 Task: Select service illustration.
Action: Mouse moved to (604, 197)
Screenshot: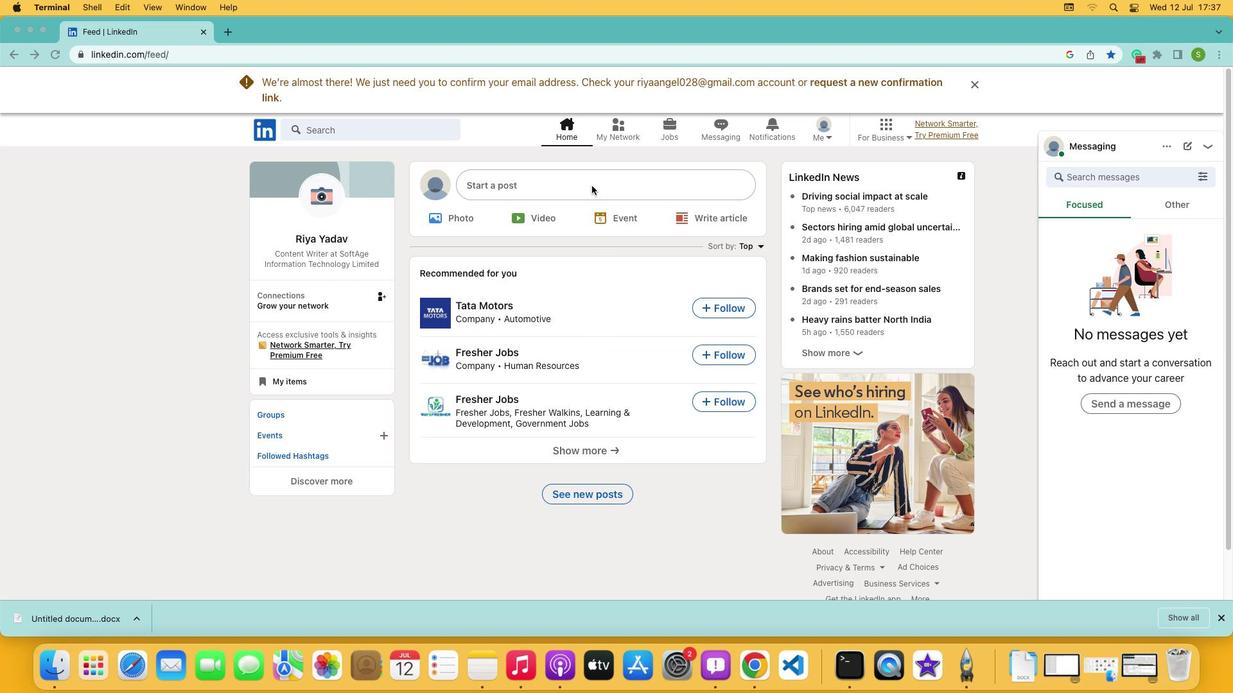 
Action: Mouse pressed left at (604, 197)
Screenshot: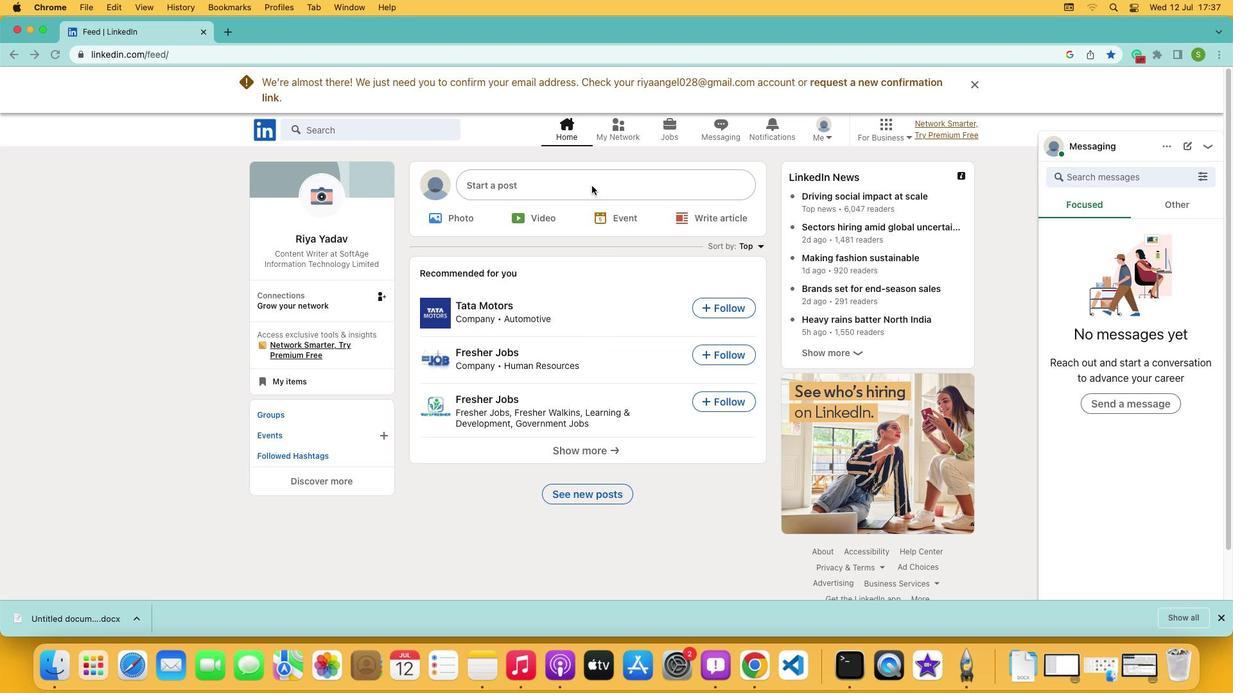 
Action: Mouse moved to (603, 197)
Screenshot: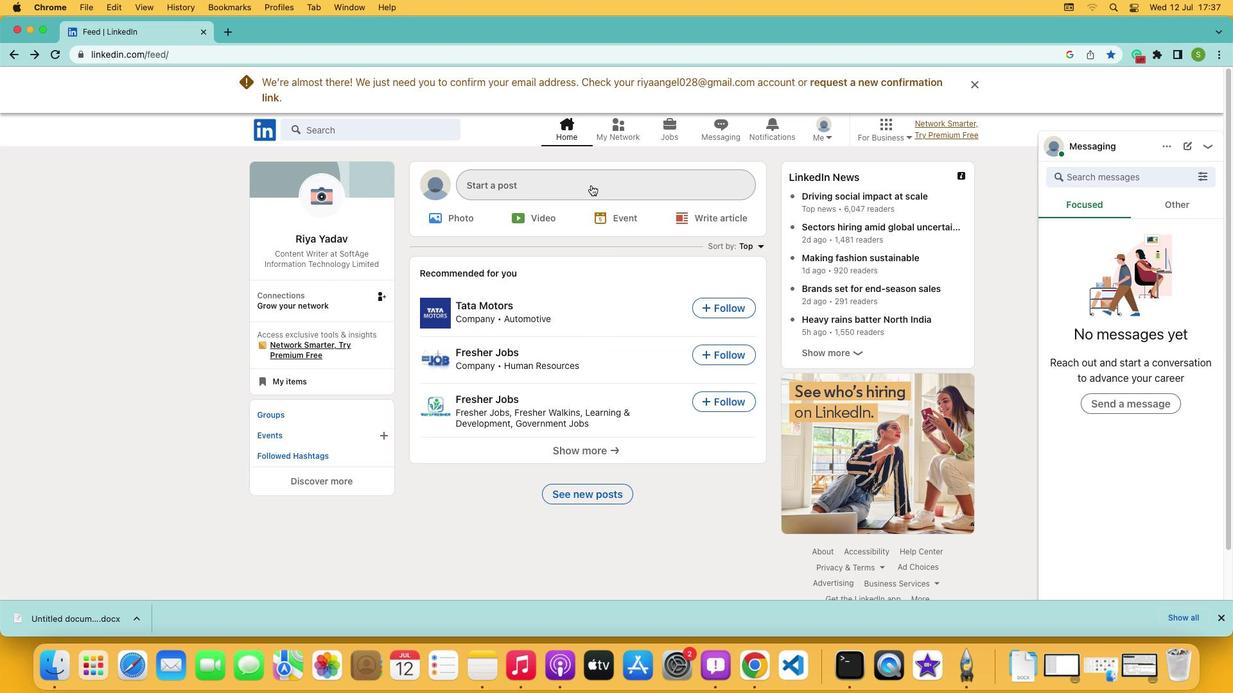 
Action: Mouse pressed left at (603, 197)
Screenshot: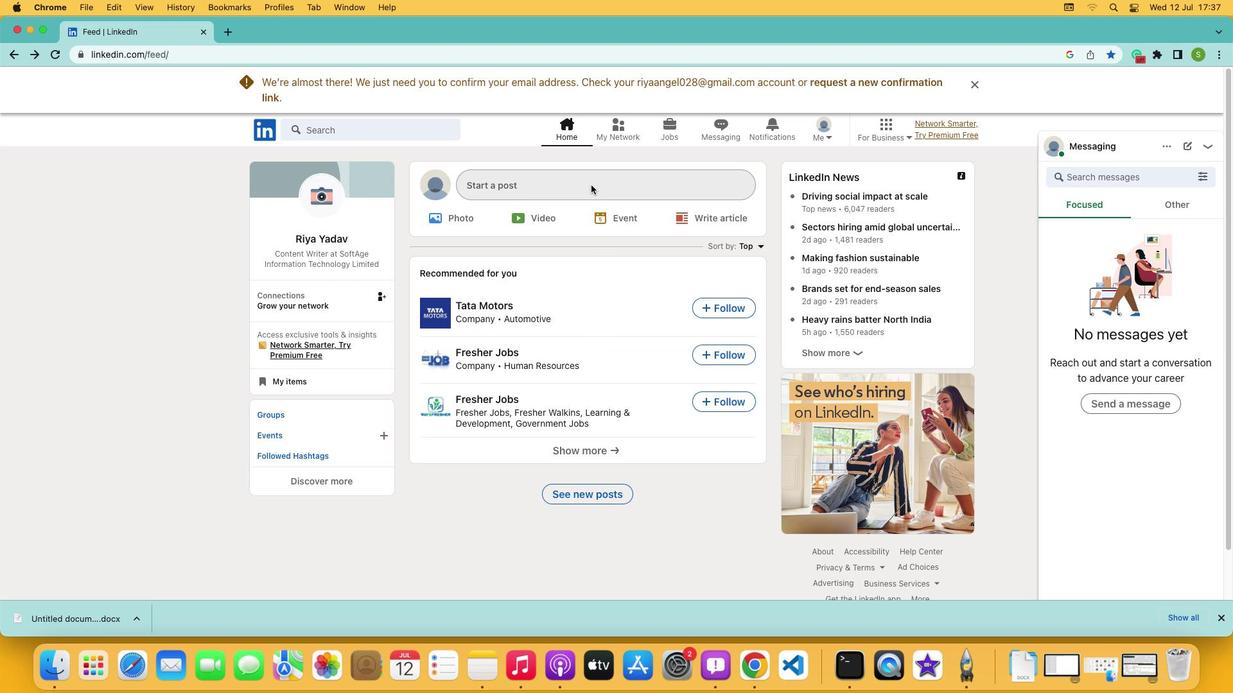 
Action: Mouse moved to (556, 395)
Screenshot: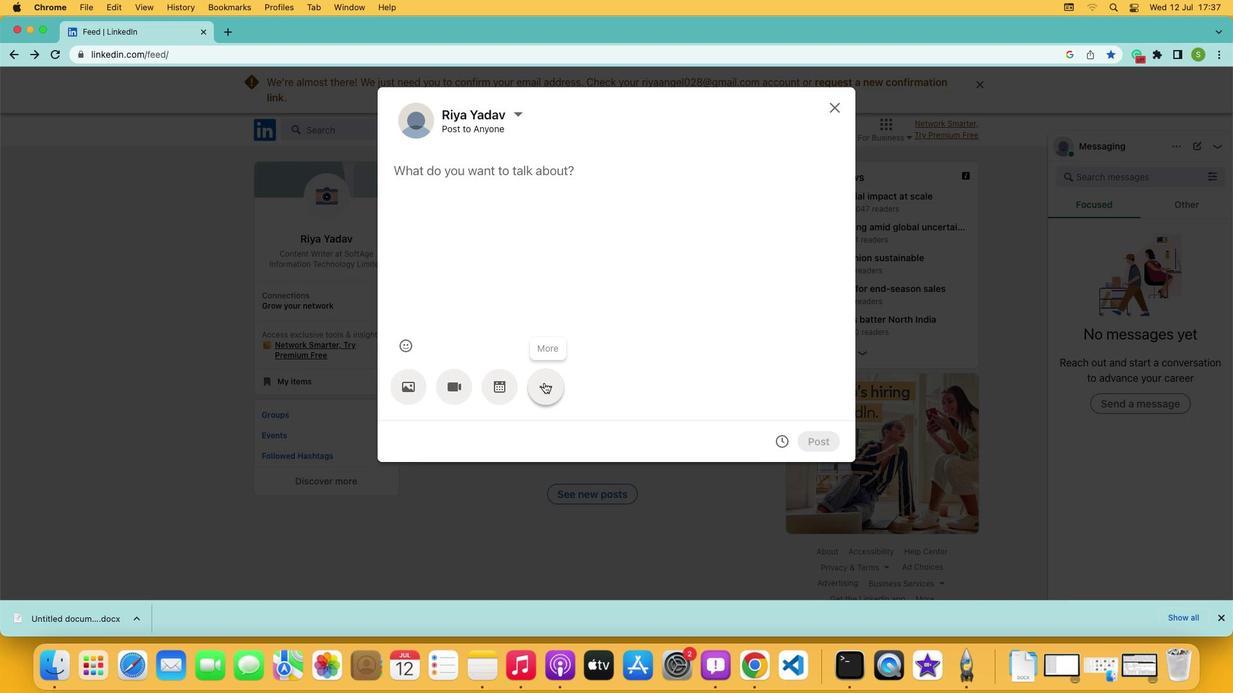 
Action: Mouse pressed left at (556, 395)
Screenshot: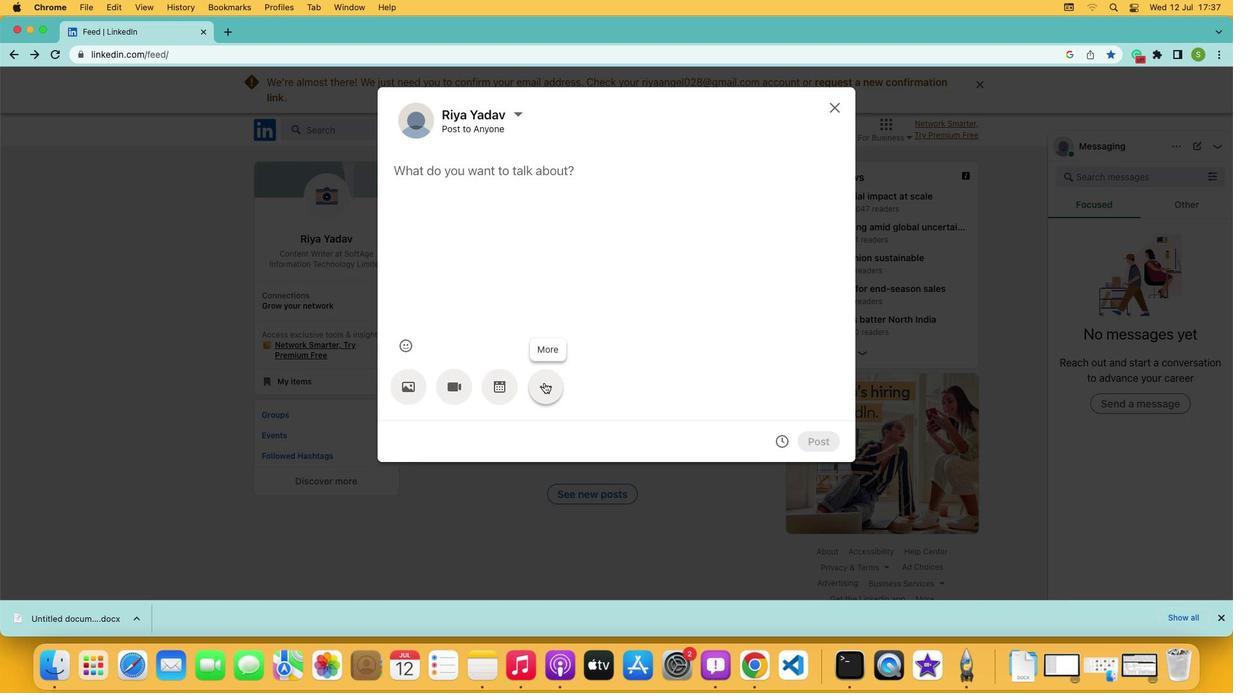 
Action: Mouse moved to (750, 398)
Screenshot: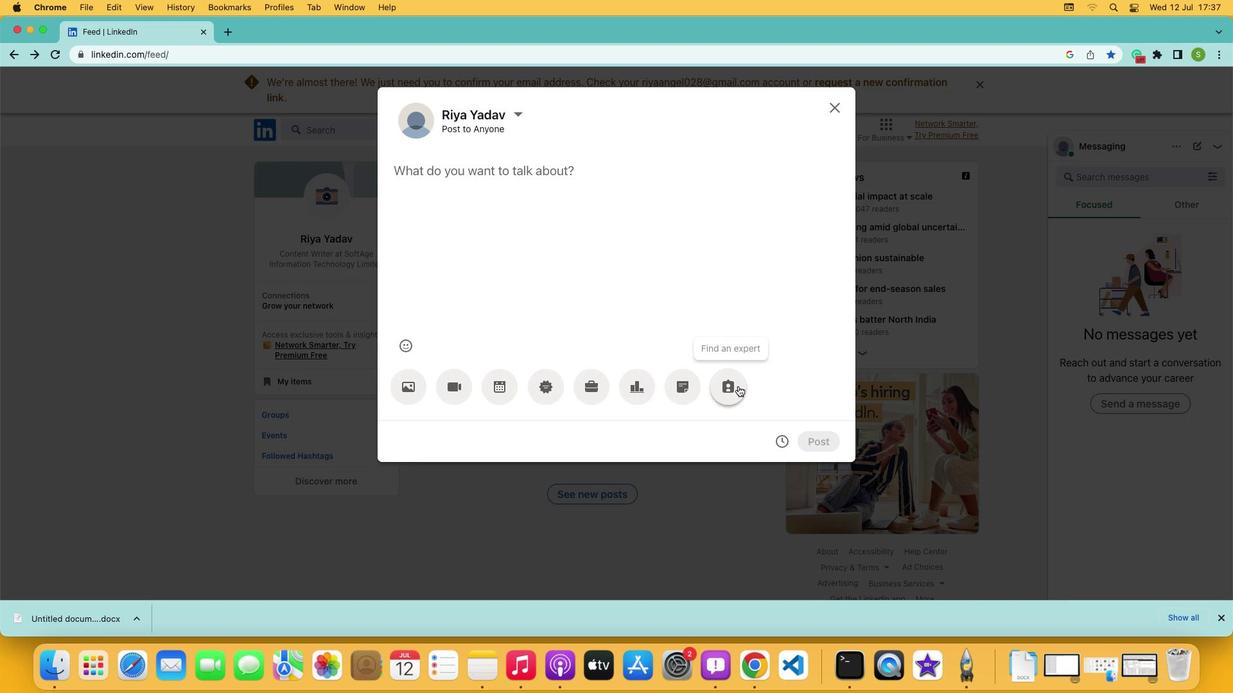 
Action: Mouse pressed left at (750, 398)
Screenshot: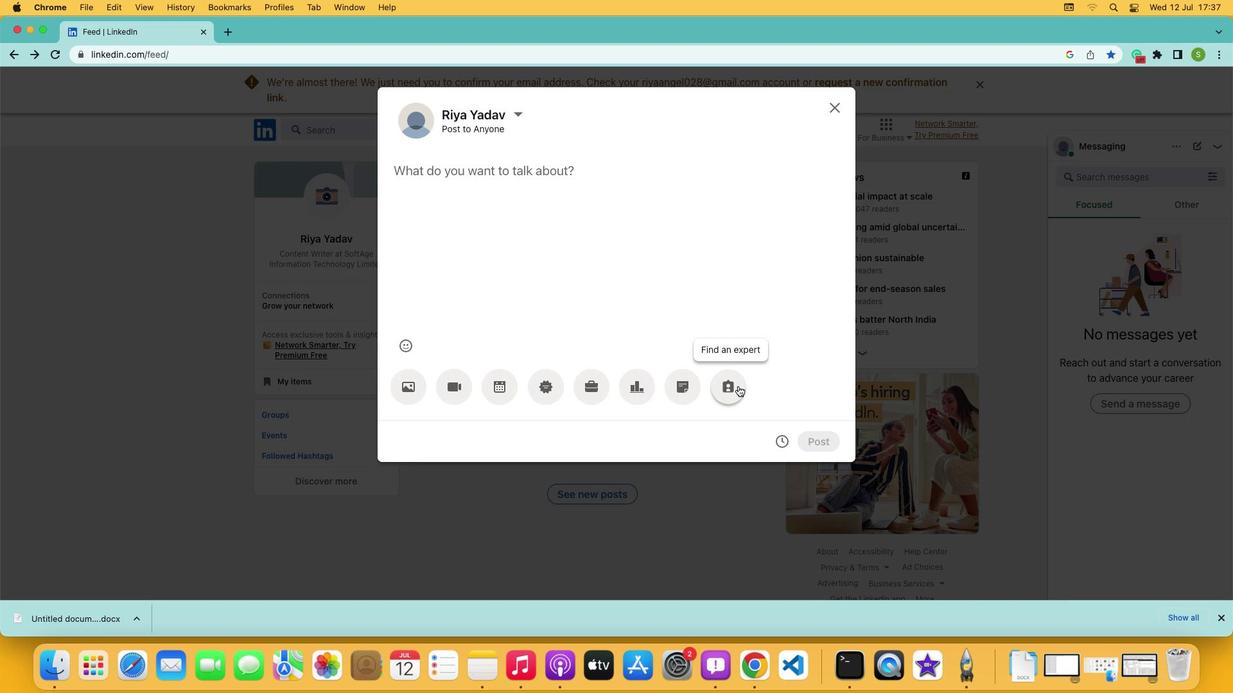 
Action: Mouse moved to (603, 204)
Screenshot: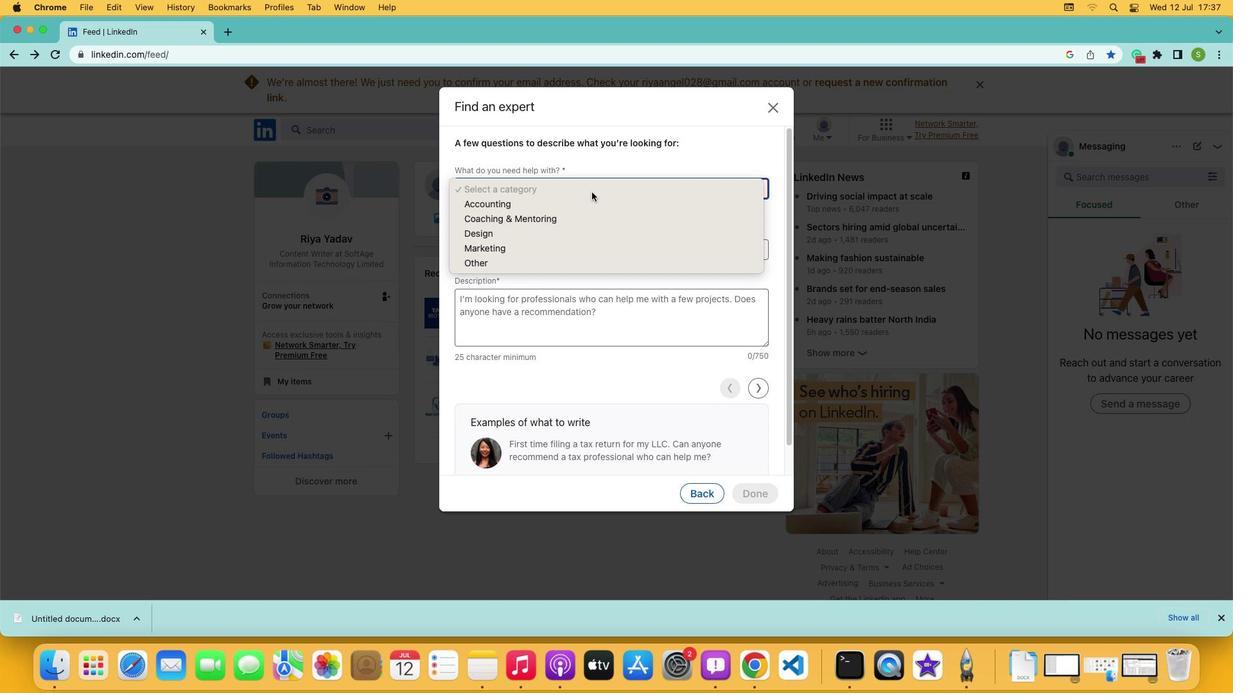 
Action: Mouse pressed left at (603, 204)
Screenshot: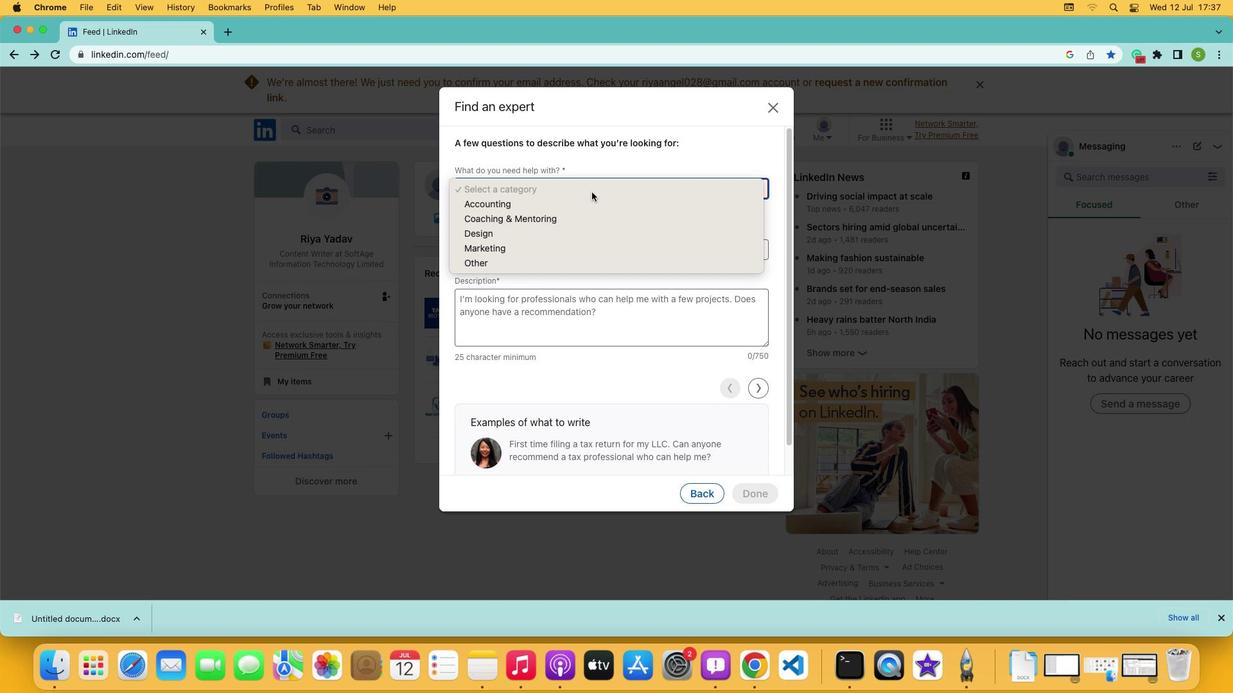 
Action: Mouse moved to (565, 245)
Screenshot: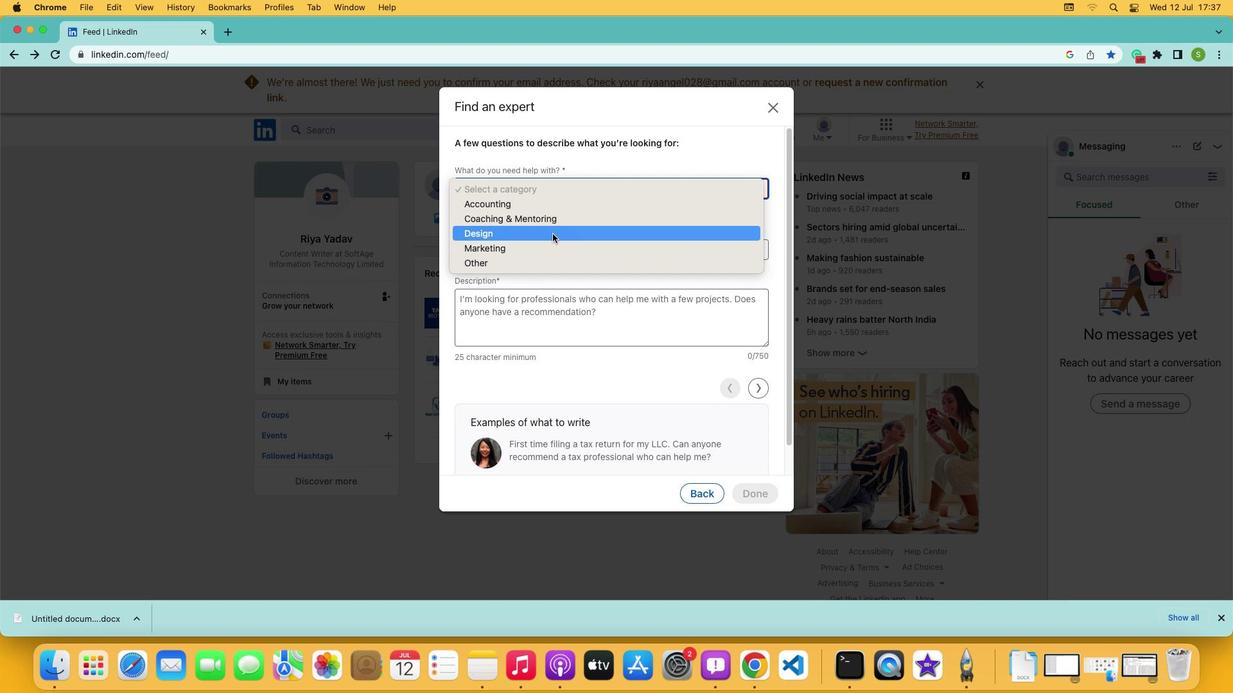 
Action: Mouse pressed left at (565, 245)
Screenshot: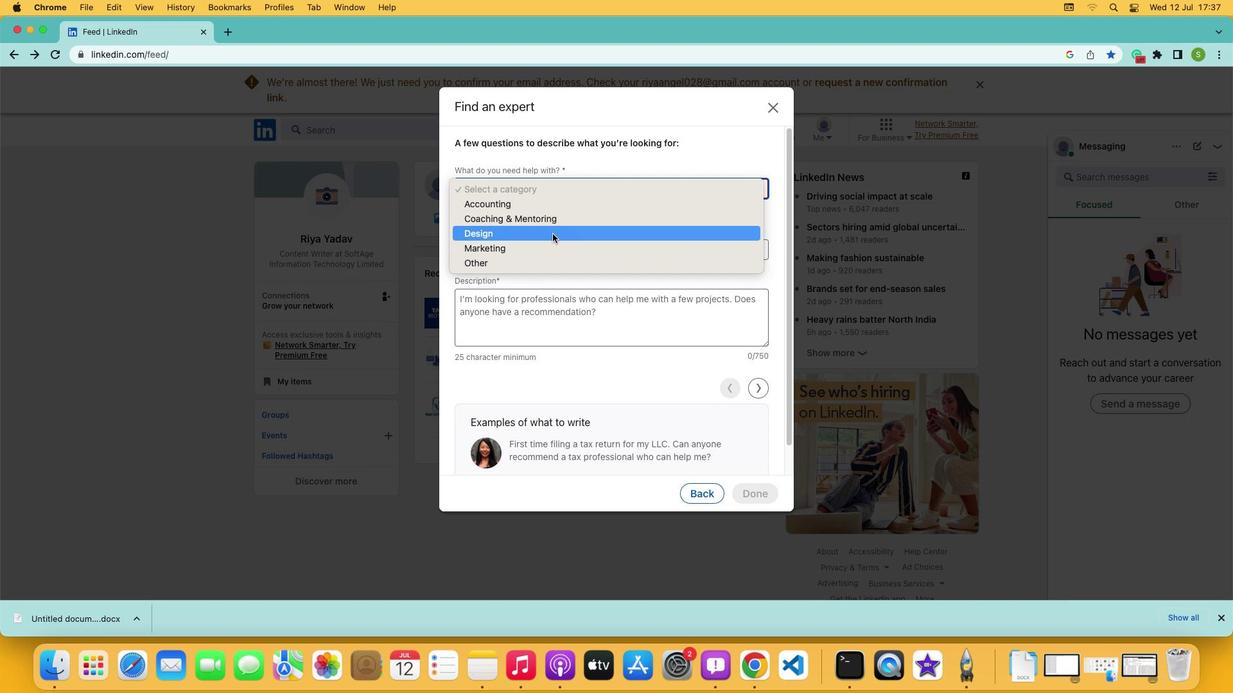 
Action: Mouse moved to (549, 246)
Screenshot: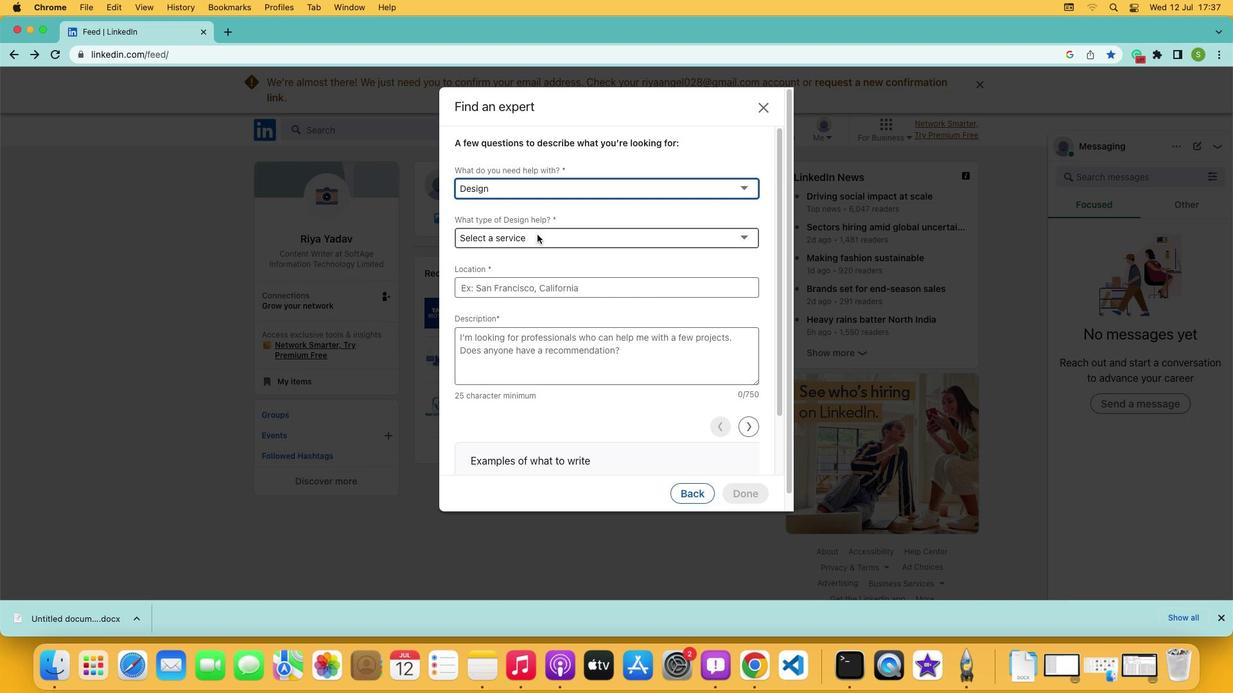 
Action: Mouse pressed left at (549, 246)
Screenshot: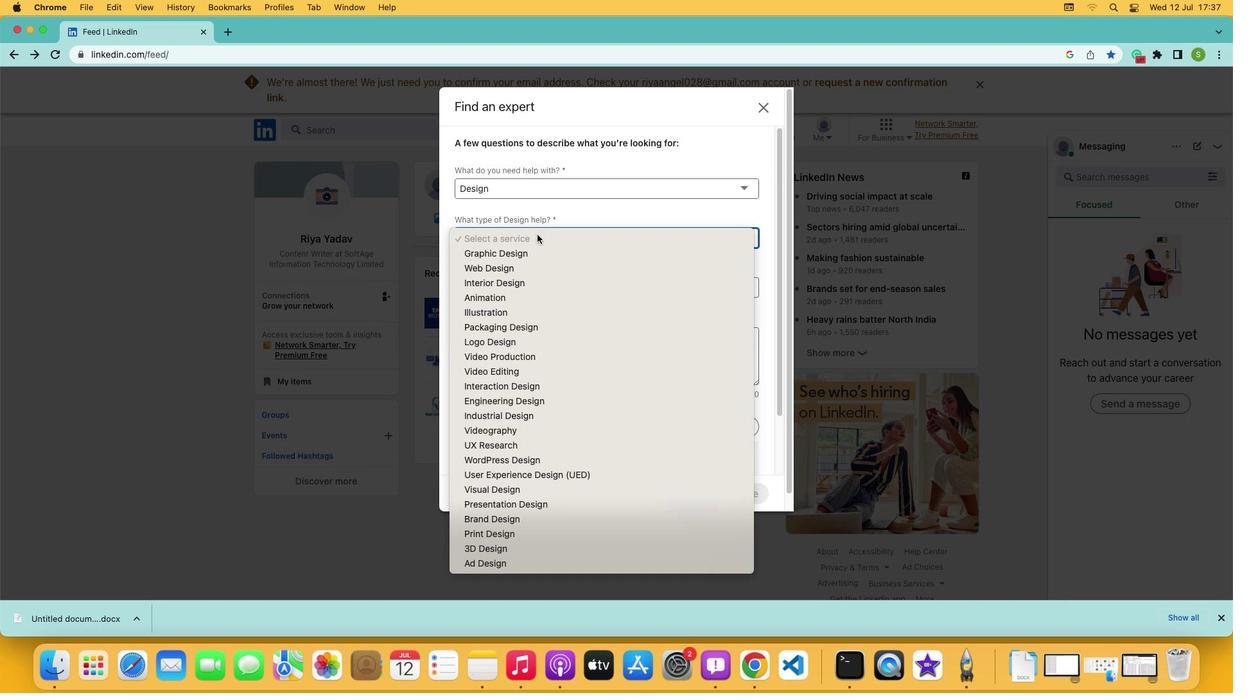 
Action: Mouse moved to (541, 326)
Screenshot: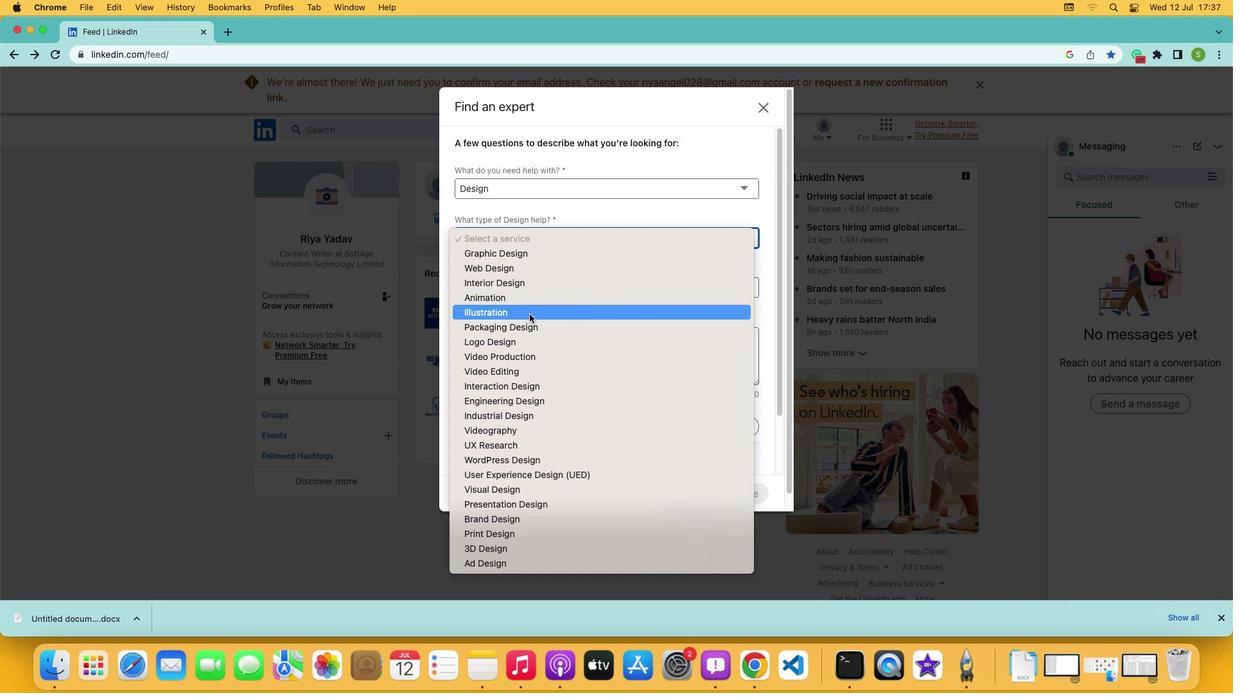 
Action: Mouse pressed left at (541, 326)
Screenshot: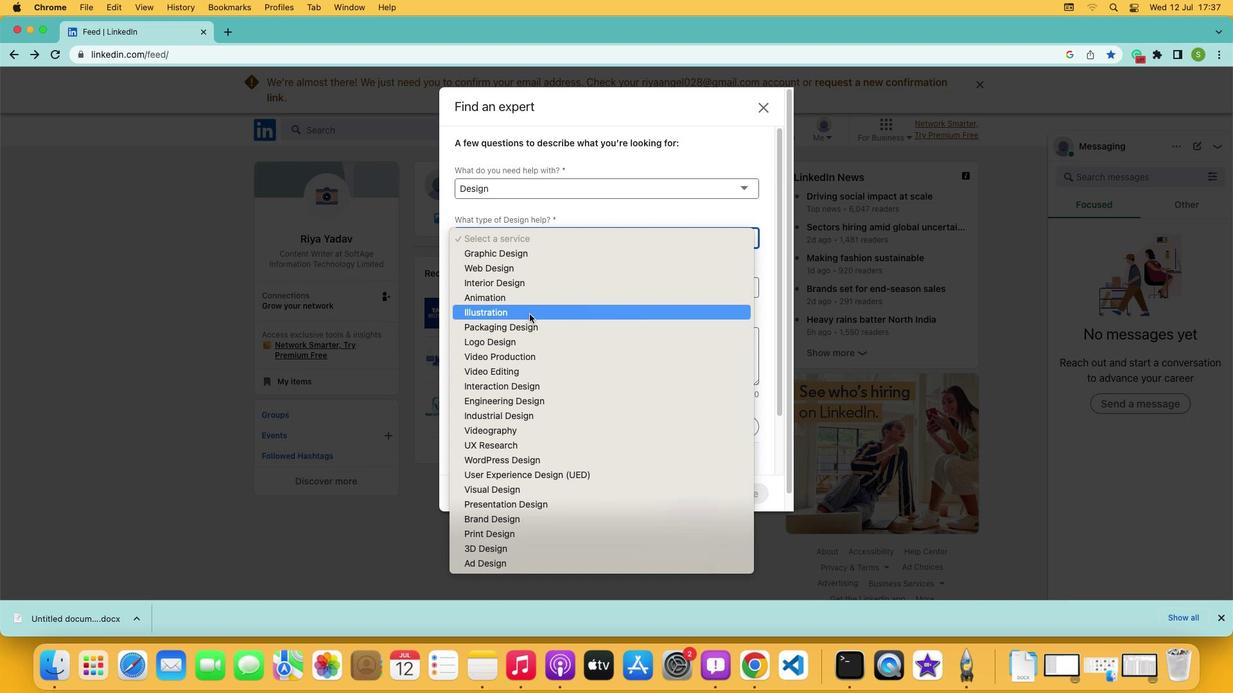 
Action: Mouse moved to (540, 326)
Screenshot: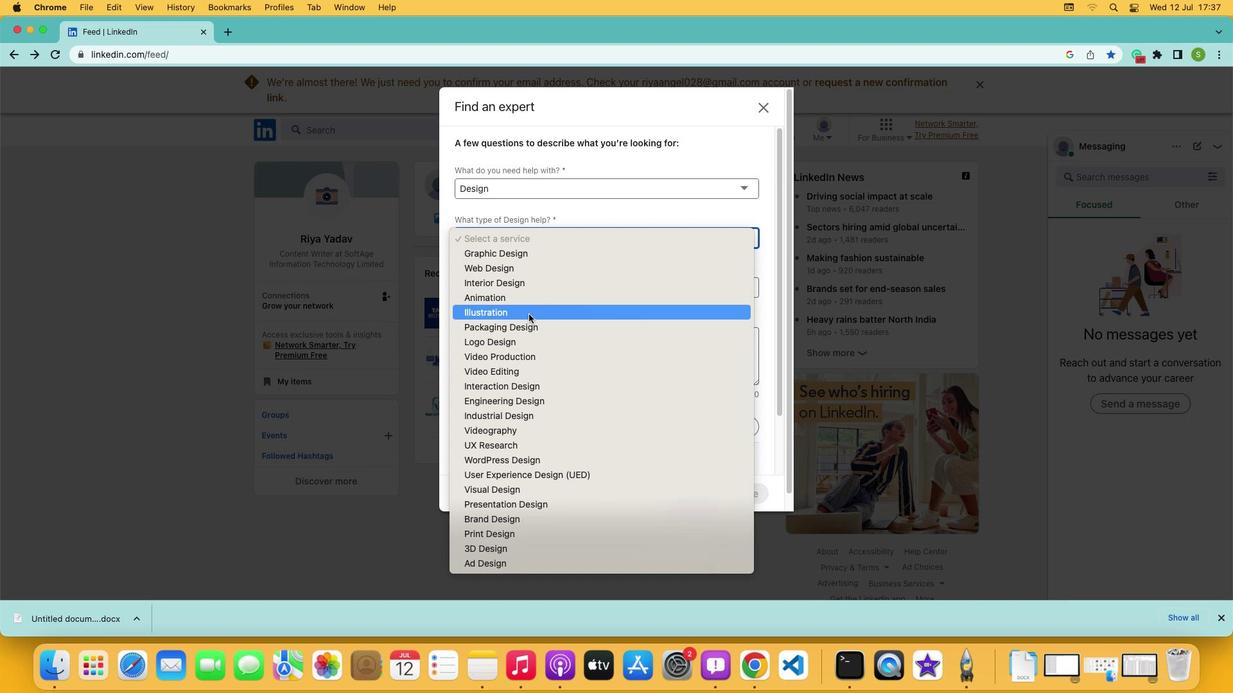
